 Task: Add an event with the title Third Webinar: Introduction to Influencer Collaboration for Brand Growth, date '2023/10/05', time 7:30 AM to 9:30 AMand add a description: A Product Demo is a live demonstration of a product's features, functionality, and benefits to potential customers, clients, or stakeholders. It is a powerful tool for showcasing the value proposition of a product and allowing individuals to experience its capabilities firsthand._x000D_
_x000D_
, put the event into Blue category, logged in from the account softage.7@softage.netand send the event invitation to softage.9@softage.net and softage.10@softage.net. Set a reminder for the event 12 hour before
Action: Mouse moved to (85, 104)
Screenshot: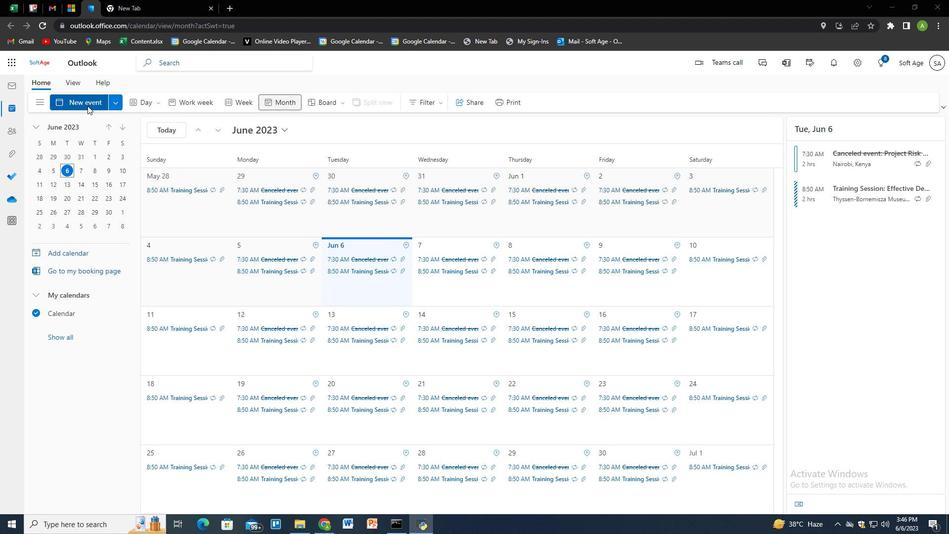 
Action: Mouse pressed left at (85, 104)
Screenshot: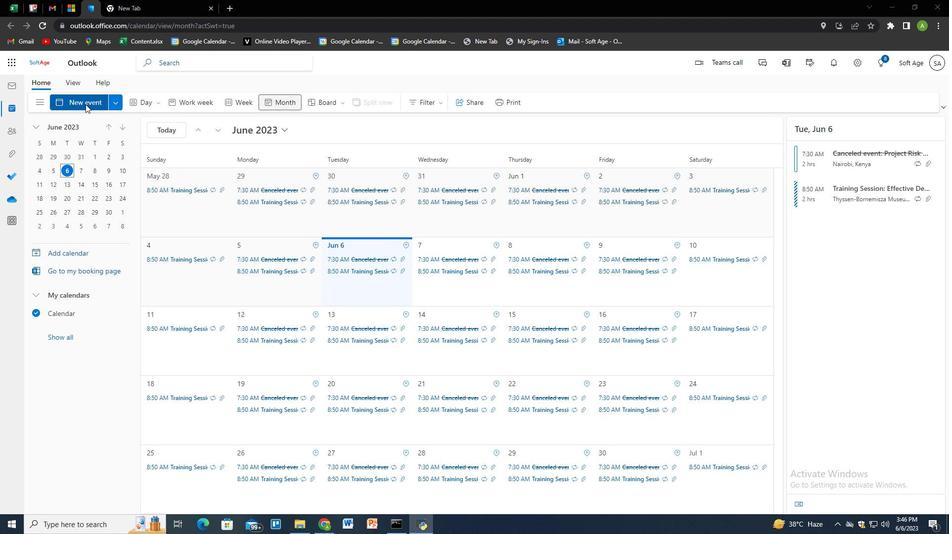 
Action: Mouse moved to (304, 177)
Screenshot: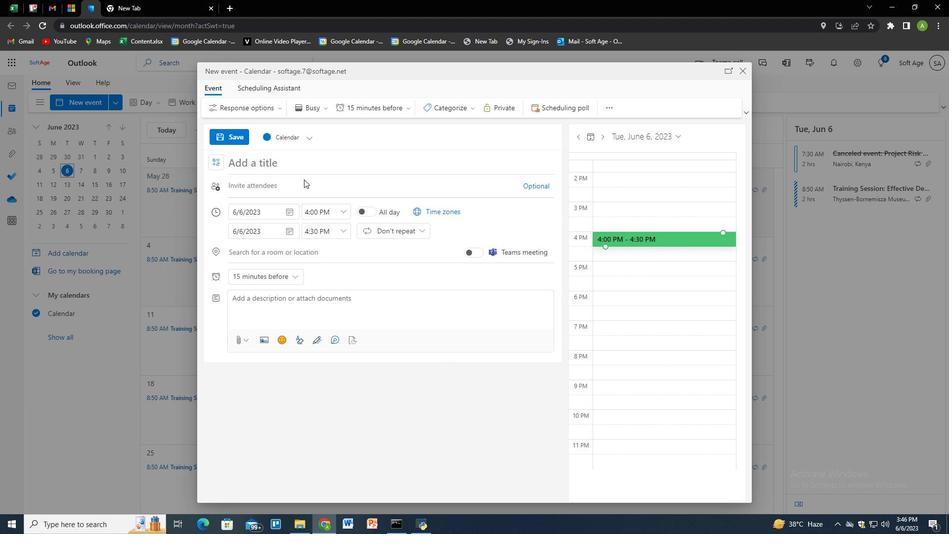 
Action: Key pressed <Key.shift>Third<Key.space><Key.shift><Key.shift><Key.shift><Key.shift>Webinar<Key.shift>:<Key.space><Key.shift>Introduction<Key.space>to<Key.space><Key.shift>Influencer<Key.space><Key.shift>Collaboration<Key.space>for<Key.space><Key.shift><Key.shift><Key.shift><Key.shift><Key.shift><Key.shift><Key.shift><Key.shift><Key.shift>Brand<Key.space><Key.shift>Growth
Screenshot: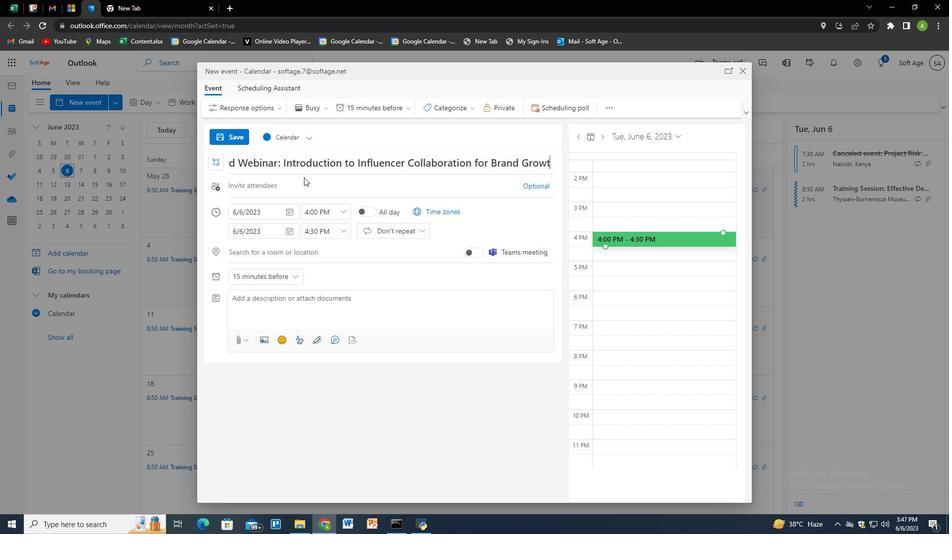 
Action: Mouse moved to (288, 209)
Screenshot: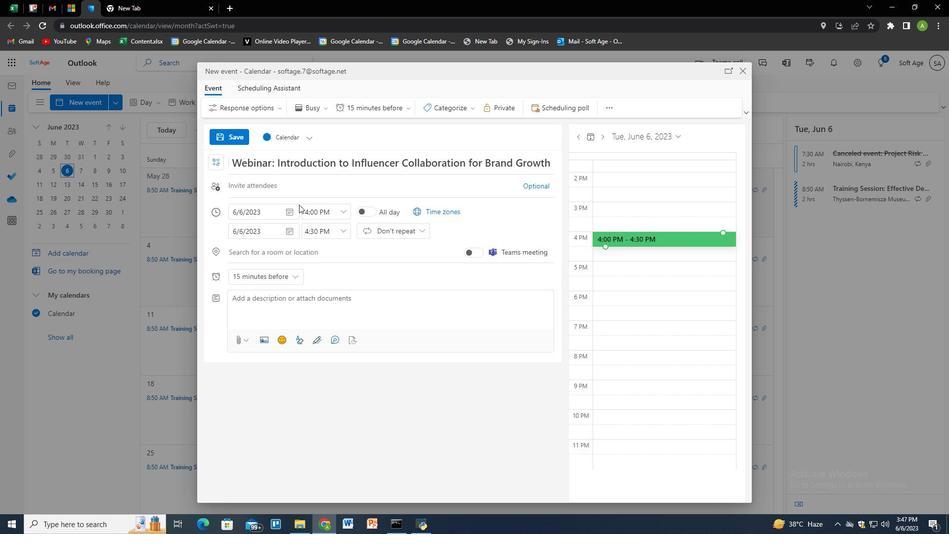 
Action: Mouse pressed left at (288, 209)
Screenshot: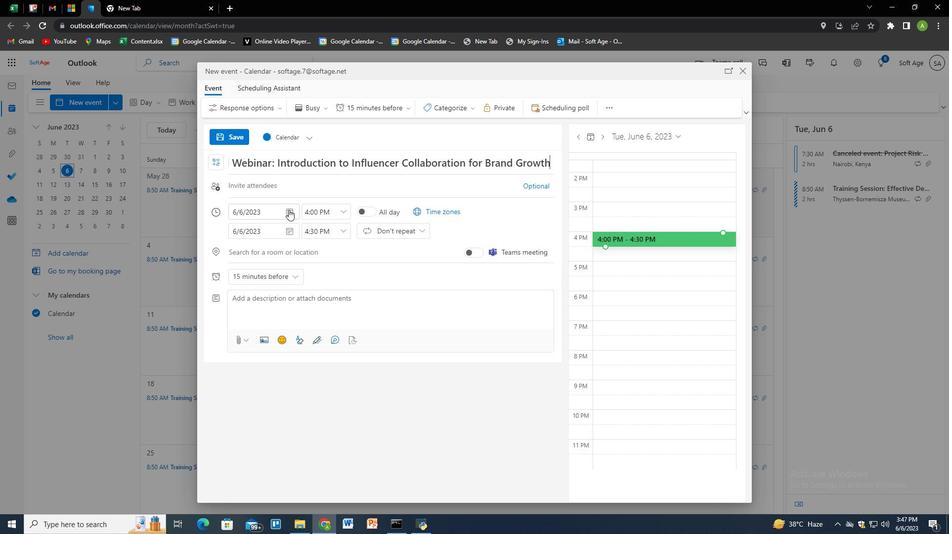 
Action: Mouse moved to (268, 227)
Screenshot: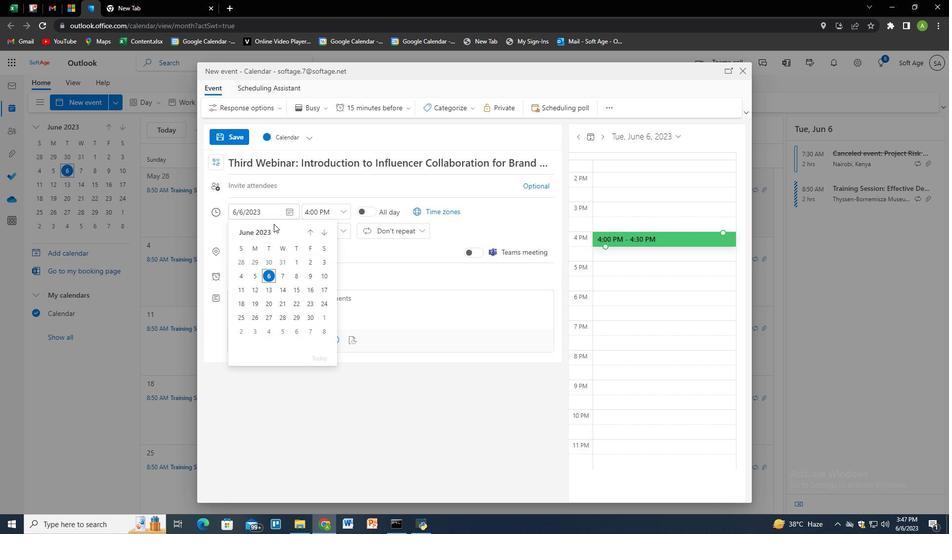
Action: Mouse pressed left at (268, 227)
Screenshot: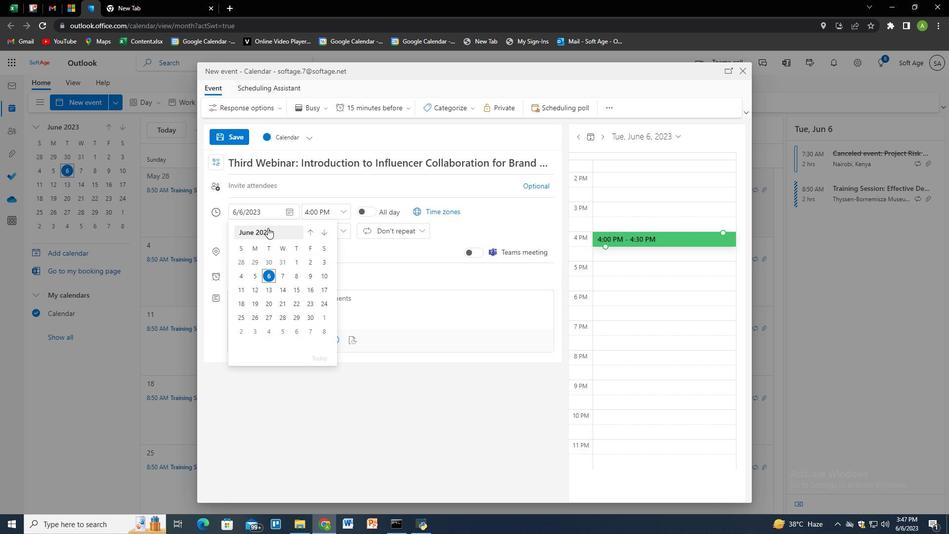 
Action: Mouse moved to (268, 229)
Screenshot: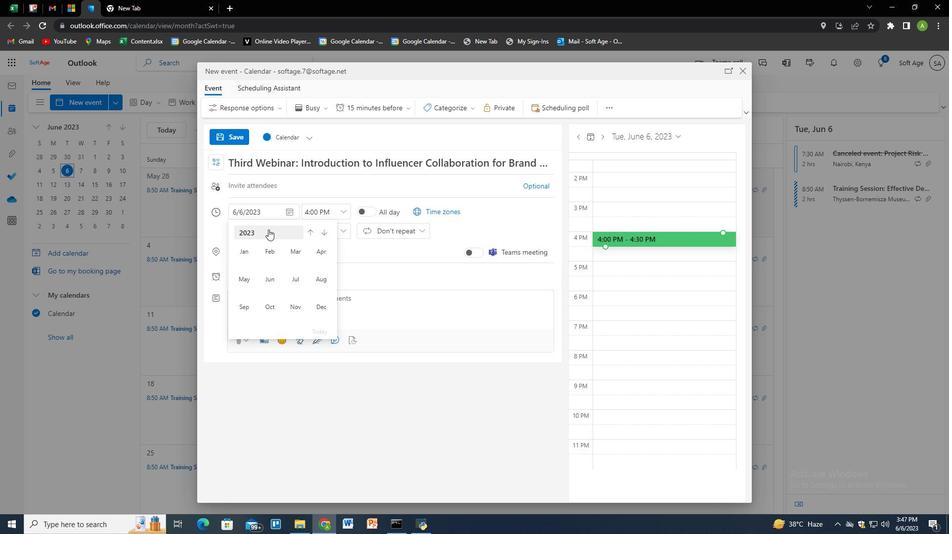 
Action: Mouse pressed left at (268, 229)
Screenshot: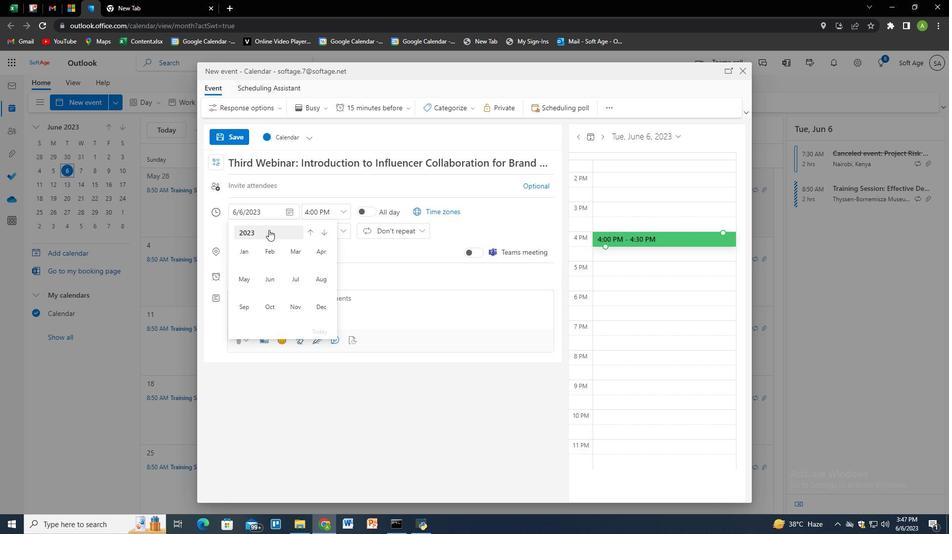 
Action: Mouse moved to (316, 253)
Screenshot: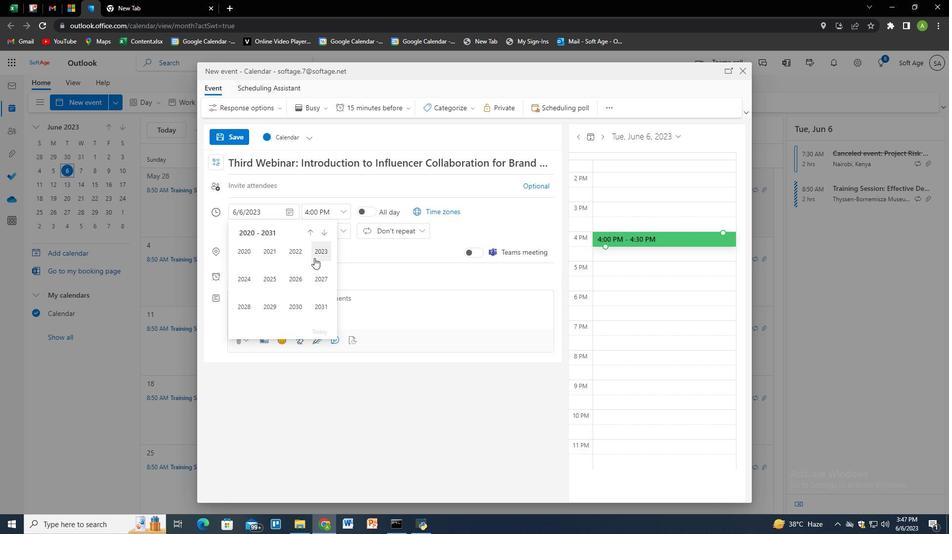 
Action: Mouse pressed left at (316, 253)
Screenshot: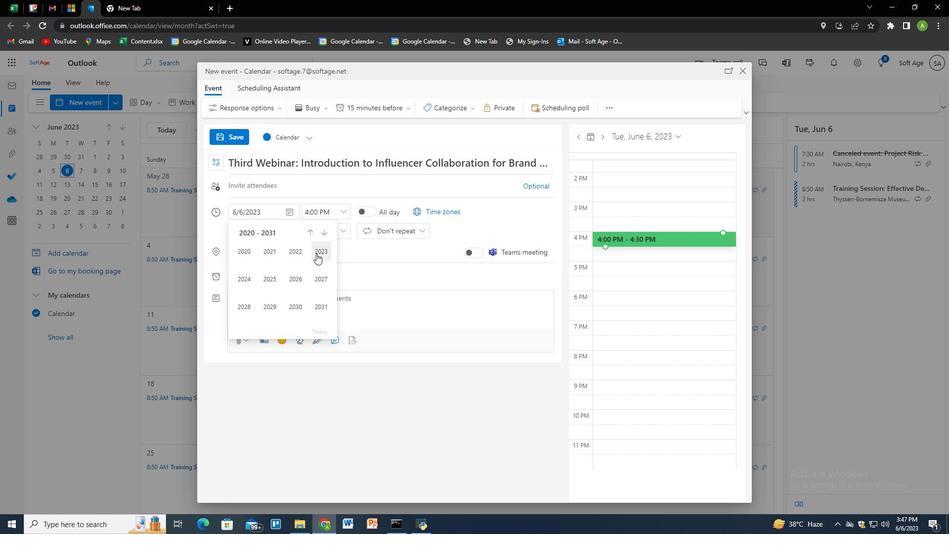 
Action: Mouse moved to (268, 302)
Screenshot: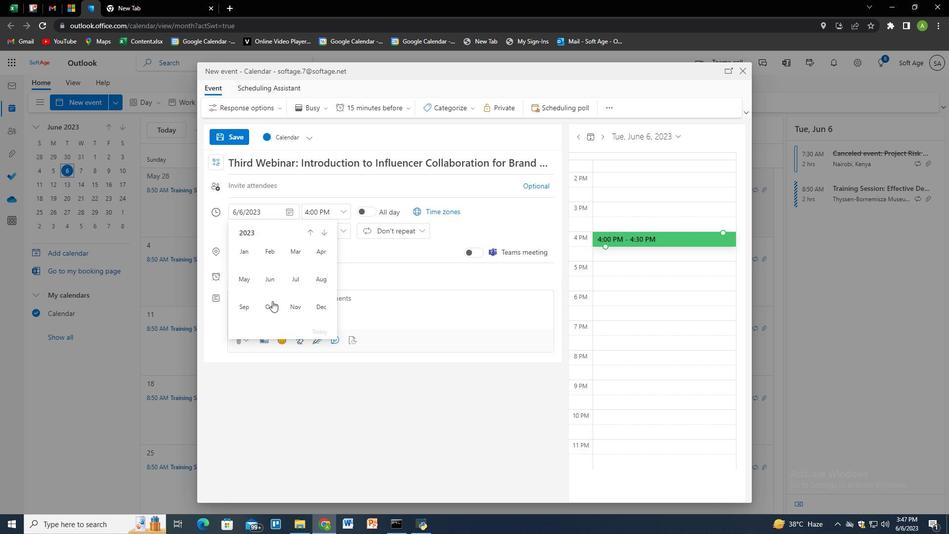 
Action: Mouse pressed left at (268, 302)
Screenshot: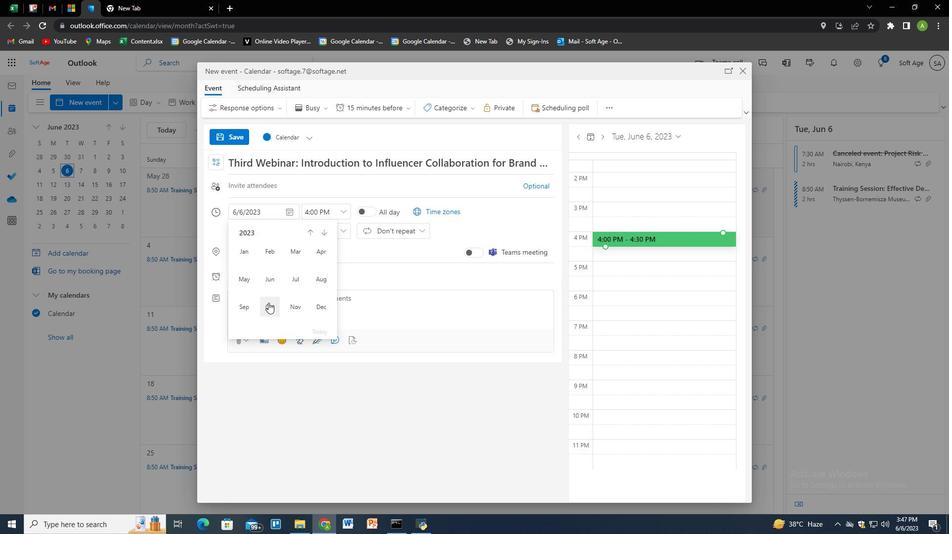 
Action: Mouse moved to (298, 263)
Screenshot: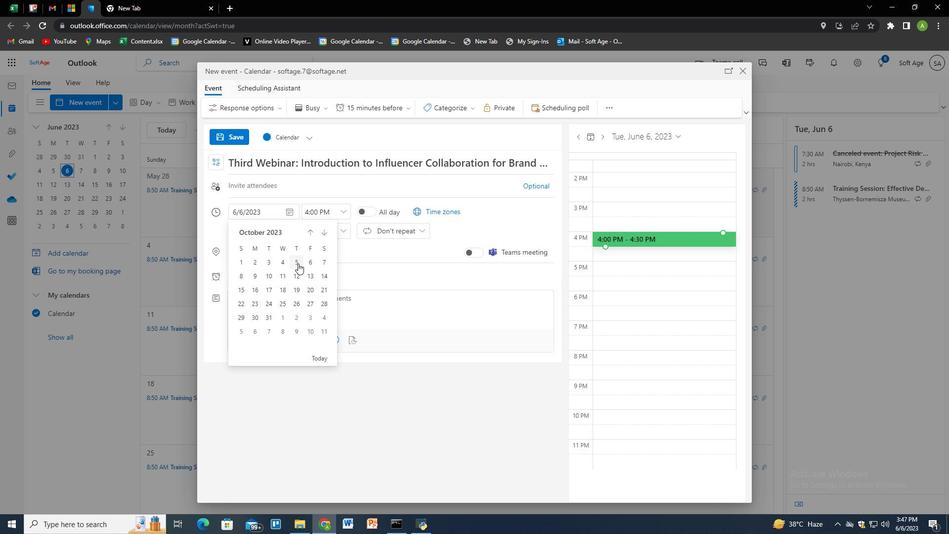 
Action: Mouse pressed left at (298, 263)
Screenshot: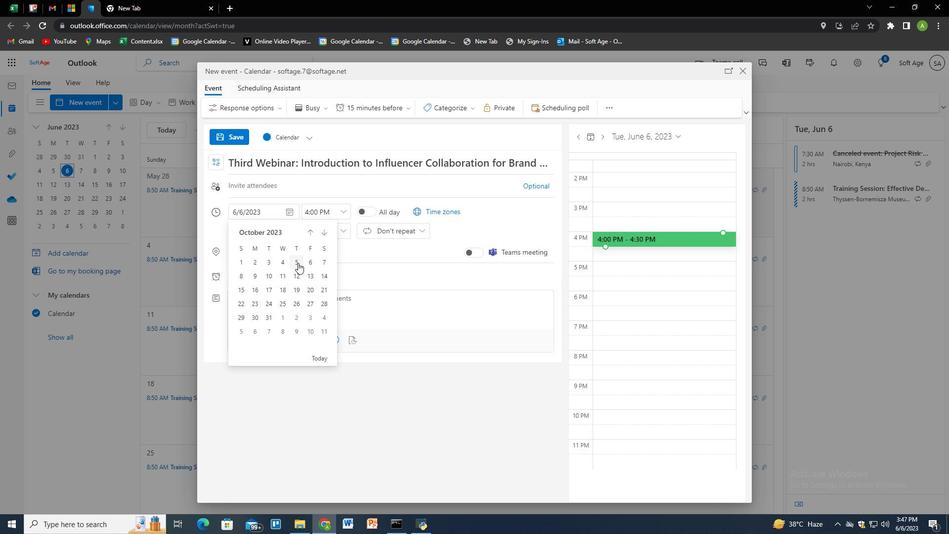 
Action: Mouse moved to (312, 212)
Screenshot: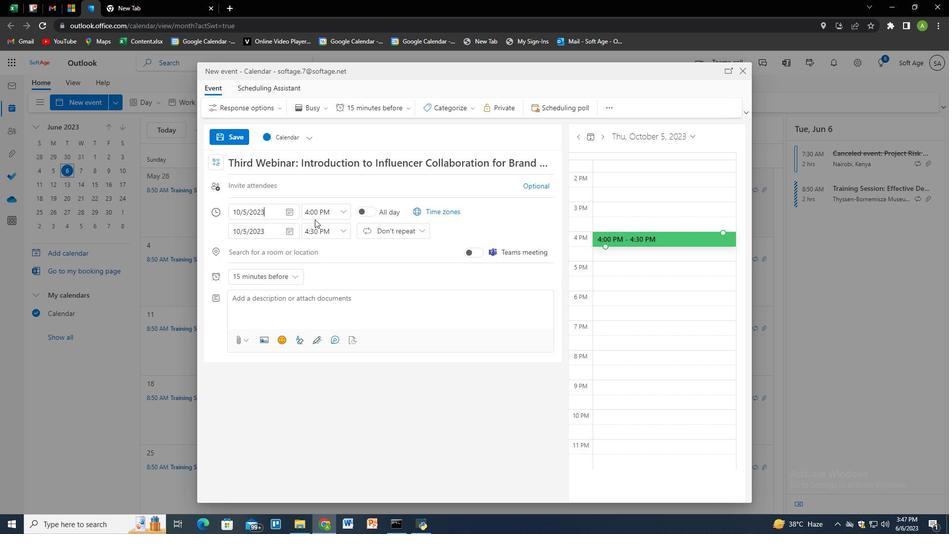 
Action: Mouse pressed left at (312, 212)
Screenshot: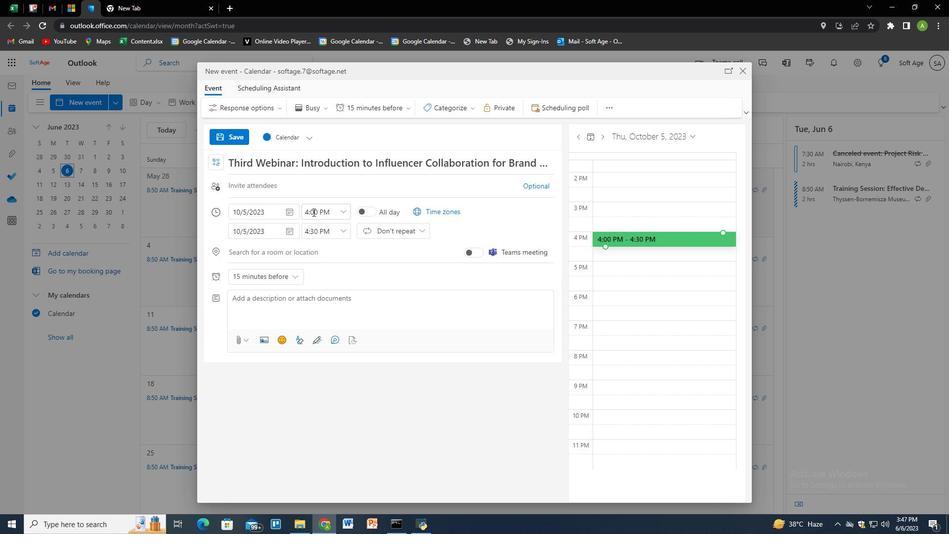 
Action: Key pressed 7<Key.shift_r>:30<Key.space><Key.shift>AMM<Key.tab><Key.tab>9<Key.shift_r>:30<Key.space><Key.shift><Key.shift><Key.shift><Key.shift><Key.shift><Key.shift>AMM
Screenshot: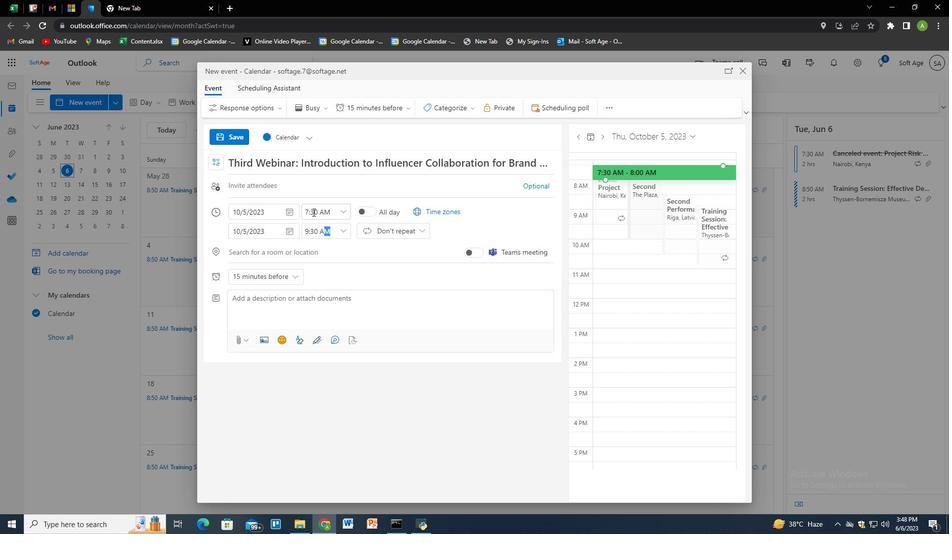 
Action: Mouse moved to (321, 248)
Screenshot: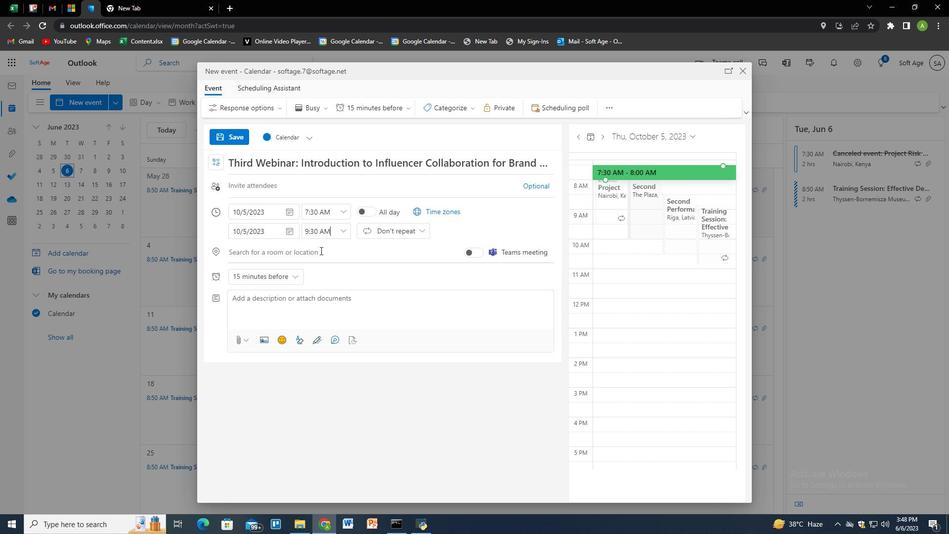 
Action: Key pressed <Key.tab><Key.tab><Key.tab><Key.tab><Key.tab><Key.tab><Key.tab><Key.shift>A<Key.space><Key.shift>Product<Key.space><Key.shift>Demo<Key.space>is<Key.space>a<Key.space>live<Key.space>demonstration<Key.space>of<Key.space>a<Key.space>potential<Key.space>customers,<Key.space>
Screenshot: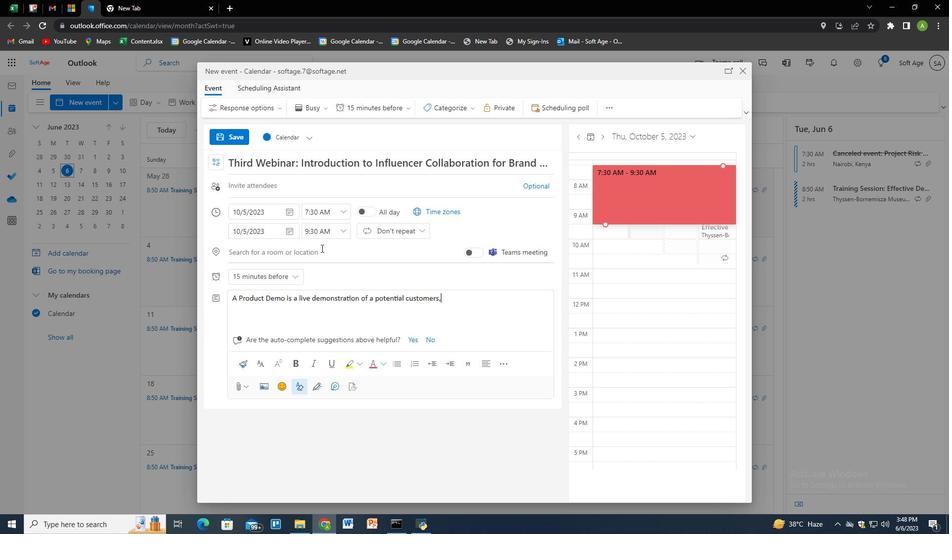 
Action: Mouse moved to (547, 200)
Screenshot: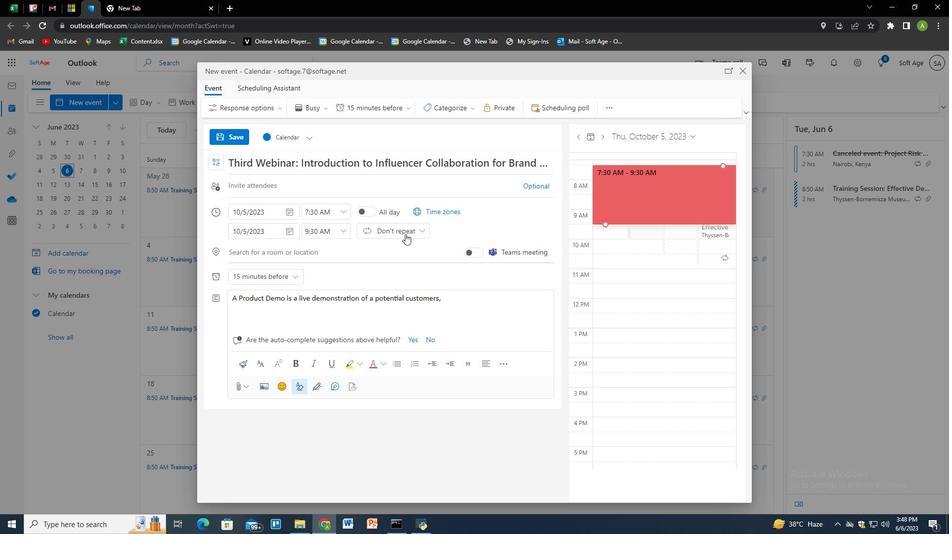 
Action: Key pressed clients,<Key.space>or<Key.space>stakeholders.<Key.space><Key.shift>It<Key.space>is<Key.space>a<Key.space>powerful<Key.space>tool<Key.space>for<Key.space>showcasing<Key.space>the<Key.space>value<Key.space>proposition<Key.space>of<Key.space>a<Key.space>product<Key.space>and<Key.space>allowing<Key.space>individuals<Key.space>to<Key.space>experin<Key.backspace>ence<Key.space>its<Key.space>capabilities<Key.space>firstand.
Screenshot: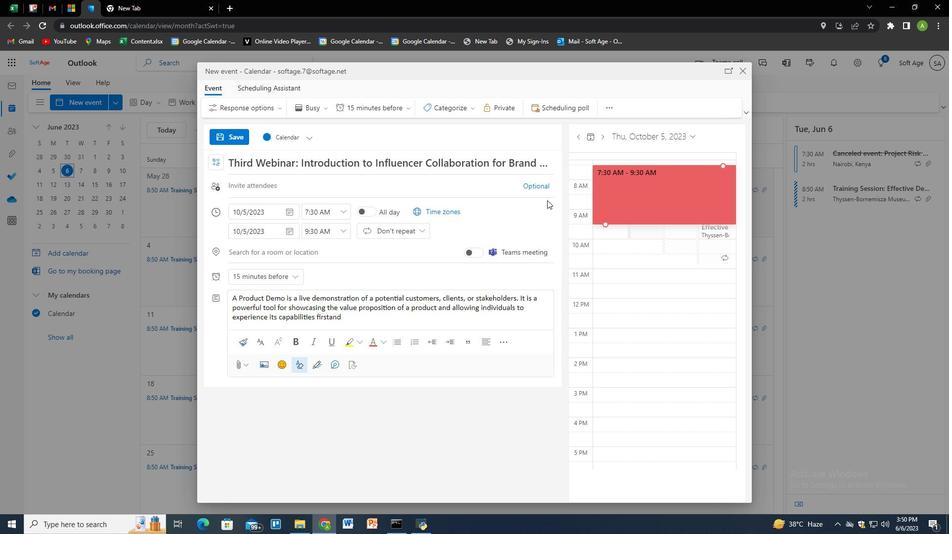 
Action: Mouse moved to (459, 107)
Screenshot: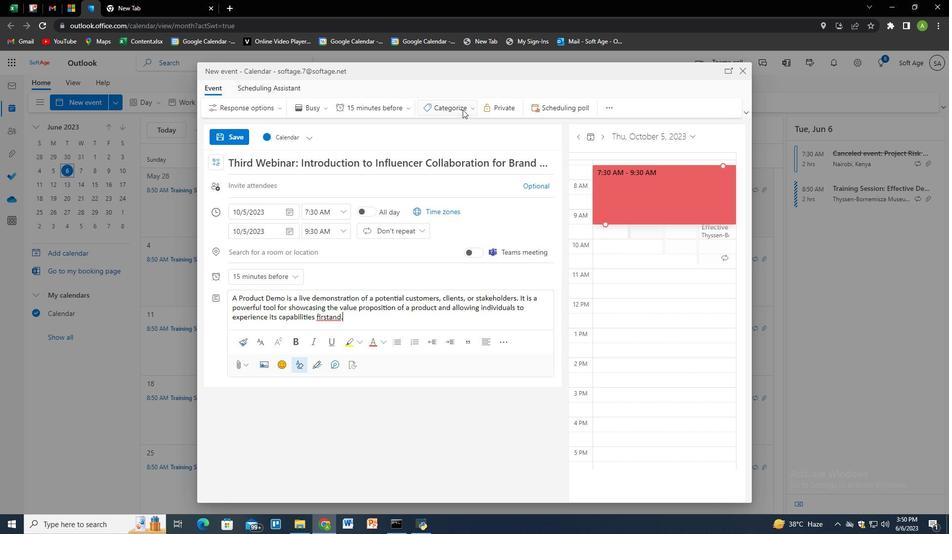 
Action: Mouse pressed left at (459, 107)
Screenshot: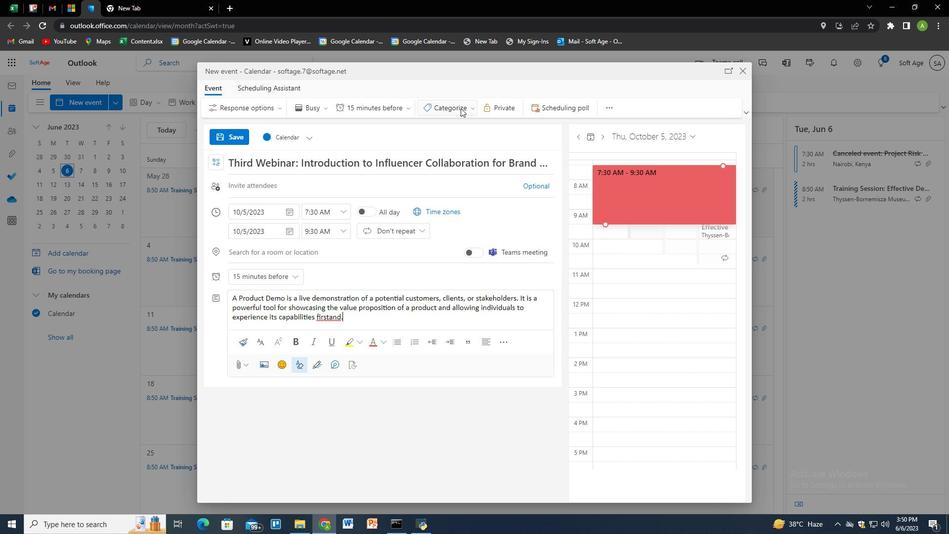 
Action: Mouse moved to (454, 126)
Screenshot: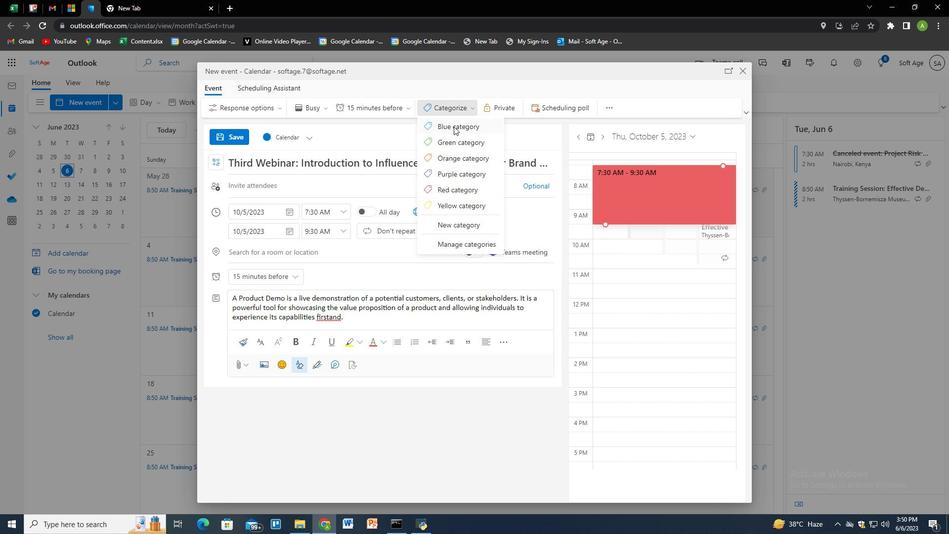 
Action: Mouse pressed left at (454, 126)
Screenshot: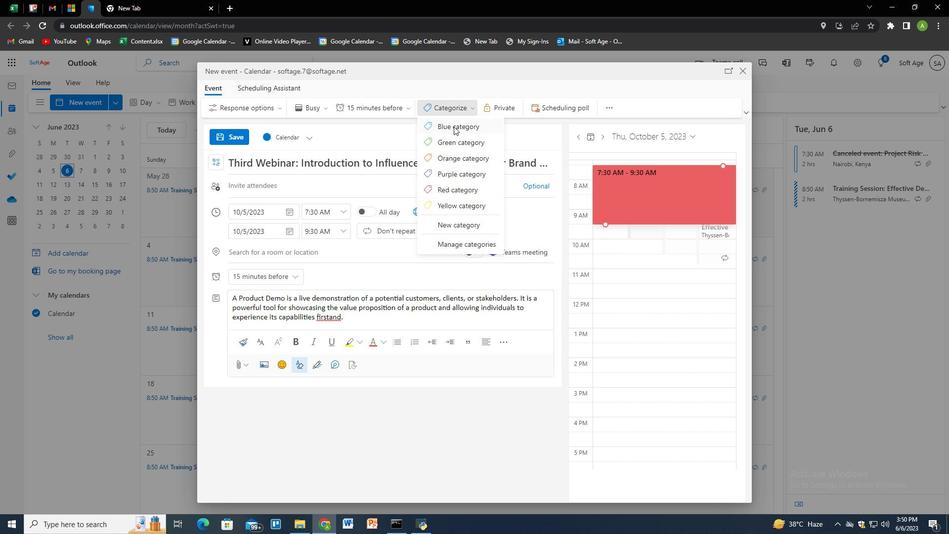 
Action: Mouse moved to (295, 187)
Screenshot: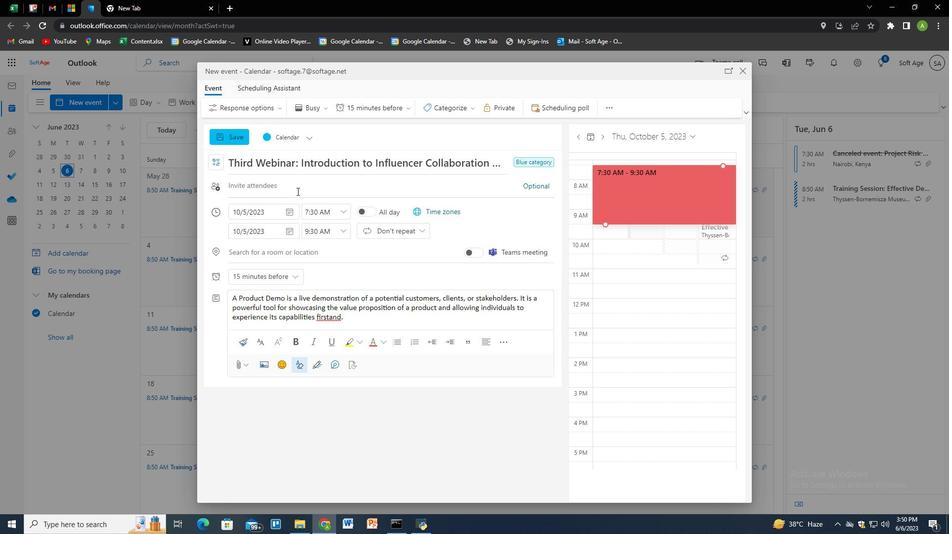 
Action: Mouse pressed left at (295, 187)
Screenshot: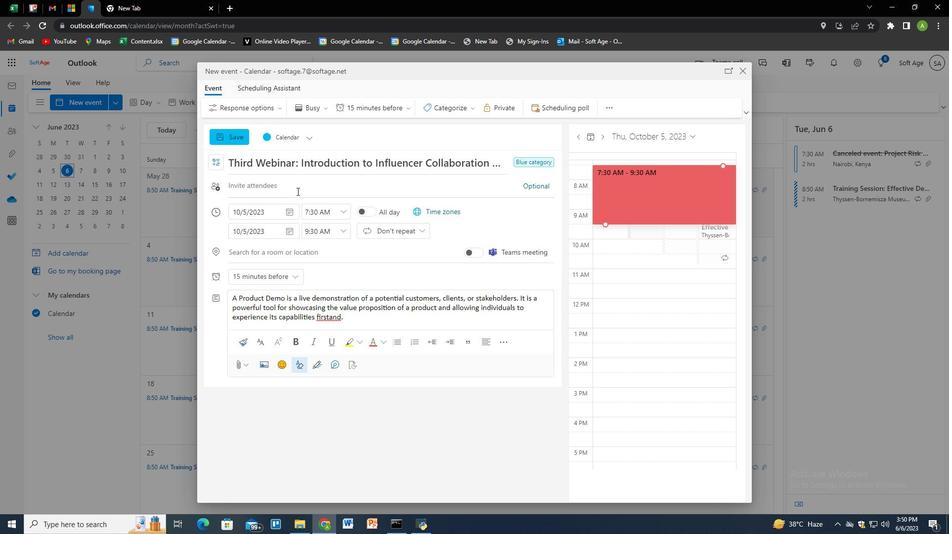 
Action: Mouse moved to (292, 183)
Screenshot: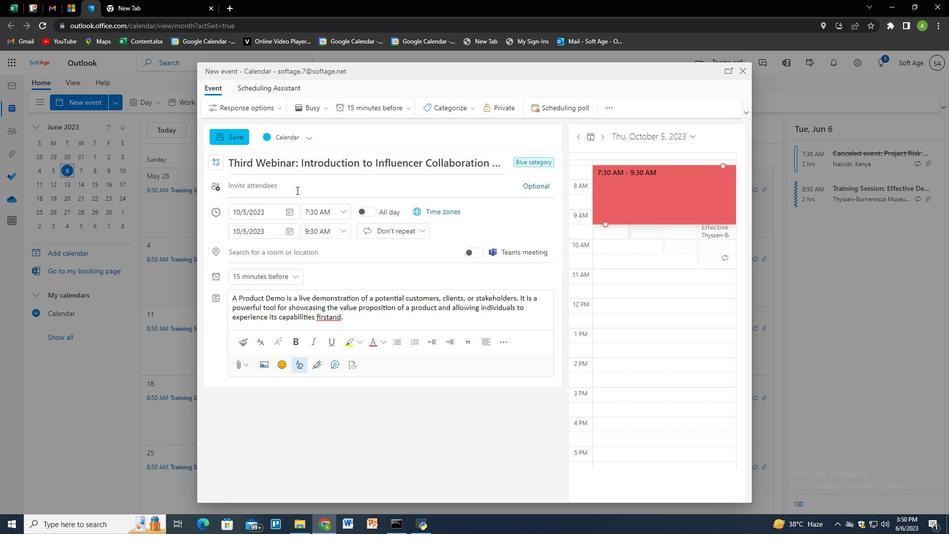 
Action: Key pressed softage.
Screenshot: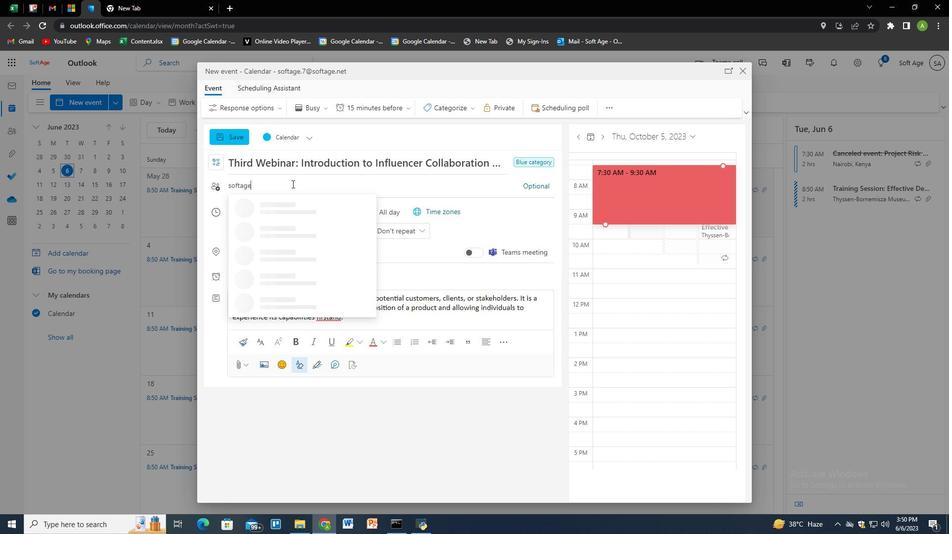 
Action: Mouse moved to (308, 186)
Screenshot: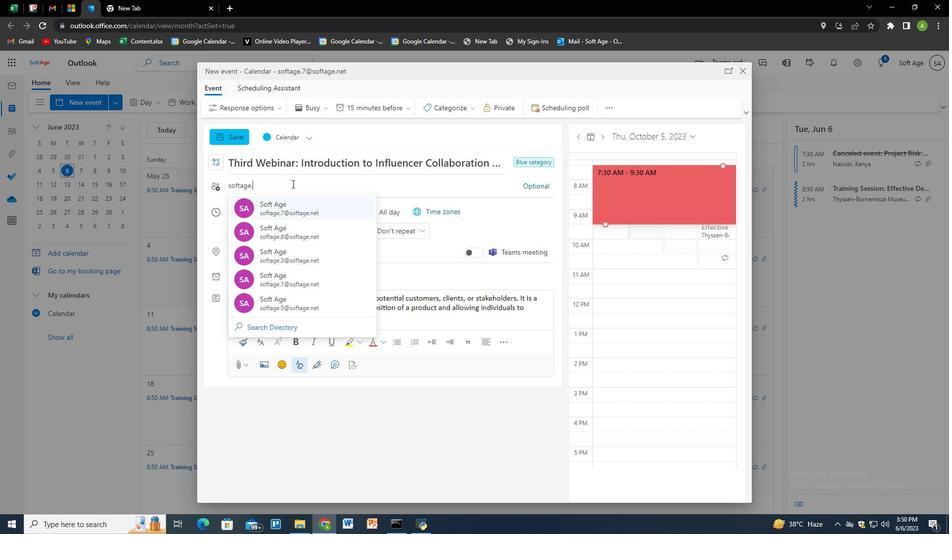 
Action: Key pressed 9<Key.shift><Key.shift><Key.shift><Key.shift><Key.shift><Key.shift><Key.shift><Key.shift>@softage.net<Key.enter>softage.10<Key.shift>@softage.net<Key.enter>
Screenshot: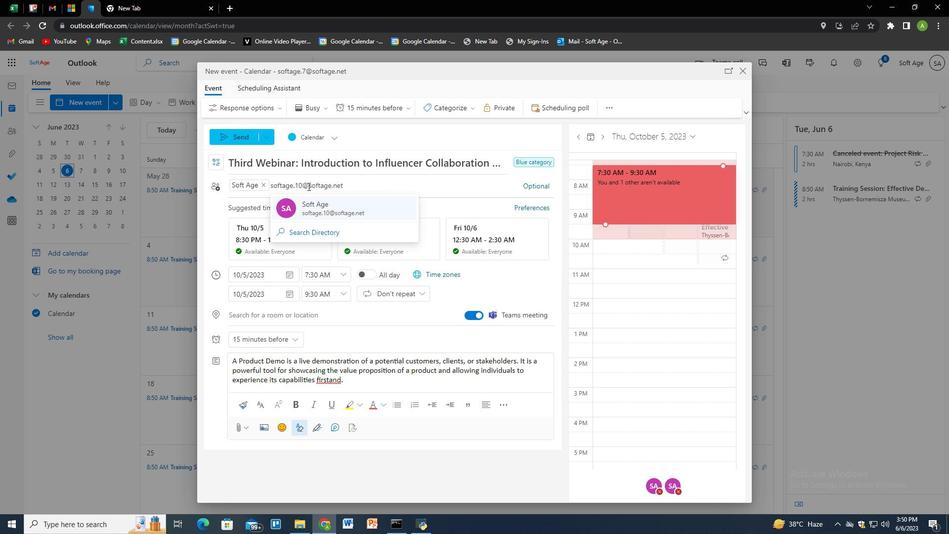 
Action: Mouse moved to (365, 109)
Screenshot: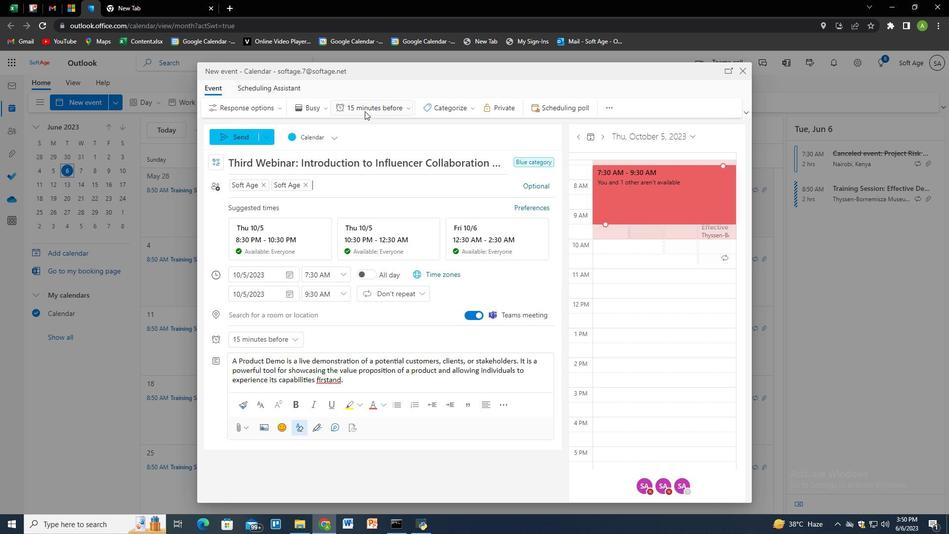 
Action: Mouse pressed left at (365, 109)
Screenshot: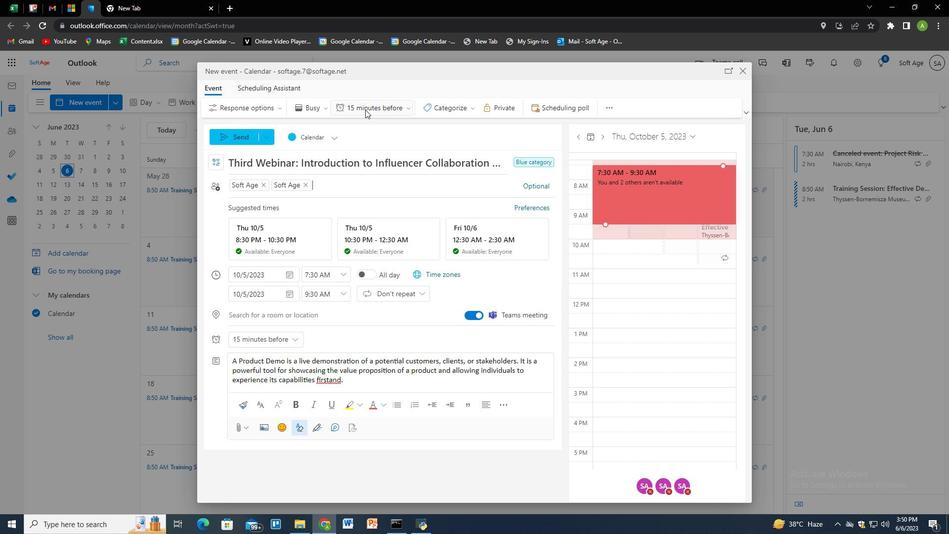 
Action: Mouse moved to (374, 250)
Screenshot: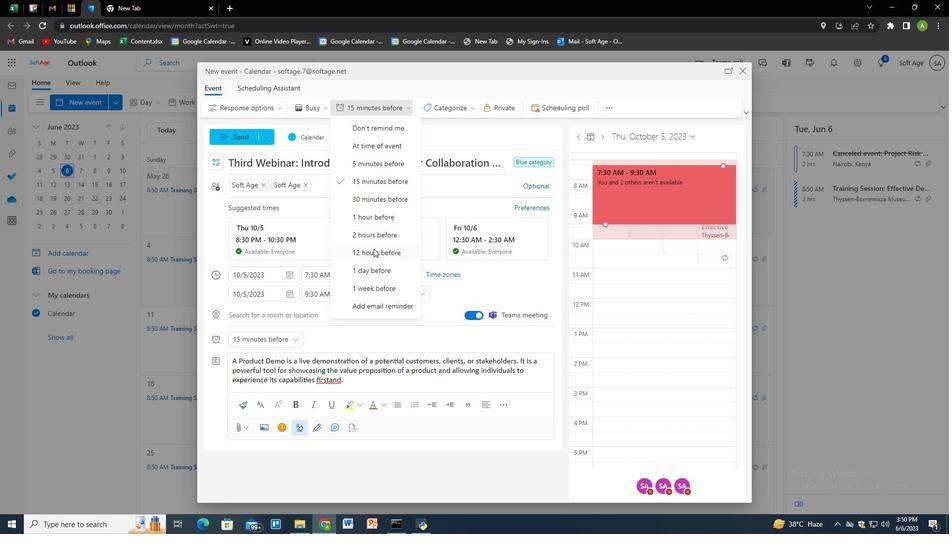 
Action: Mouse pressed left at (374, 250)
Screenshot: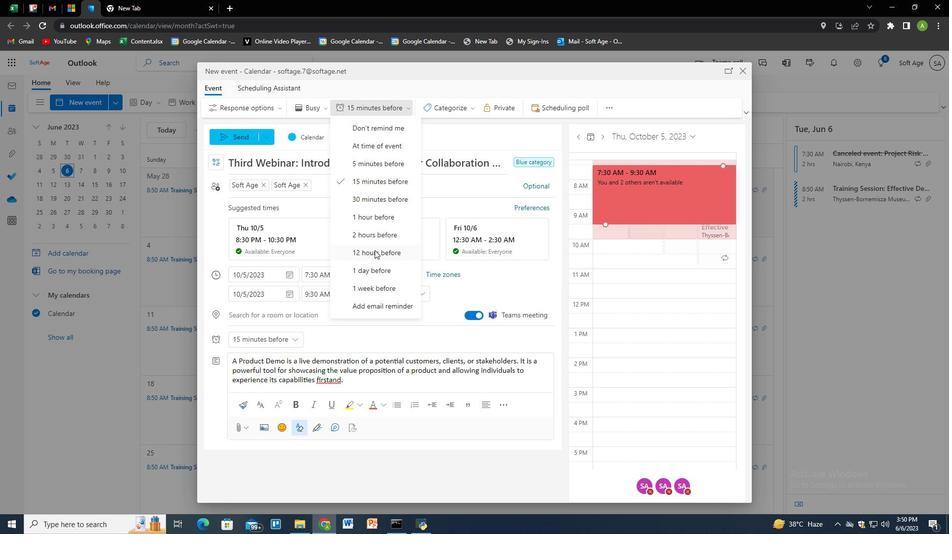 
Action: Mouse moved to (239, 142)
Screenshot: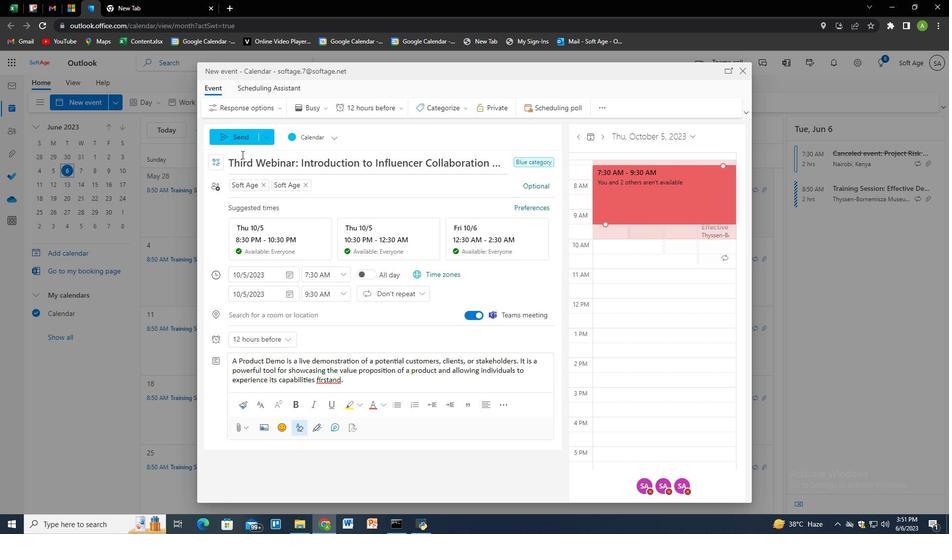 
Action: Mouse pressed left at (239, 142)
Screenshot: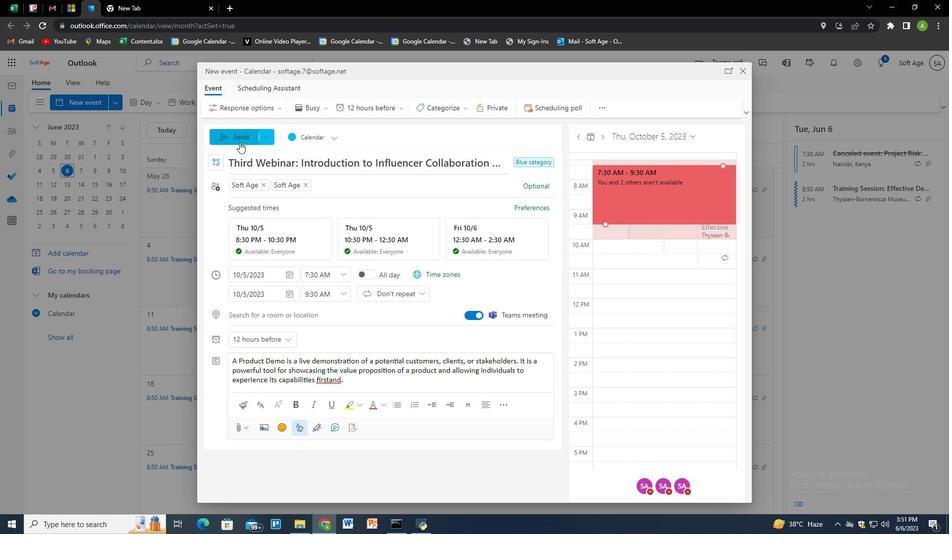 
Action: Mouse moved to (122, 309)
Screenshot: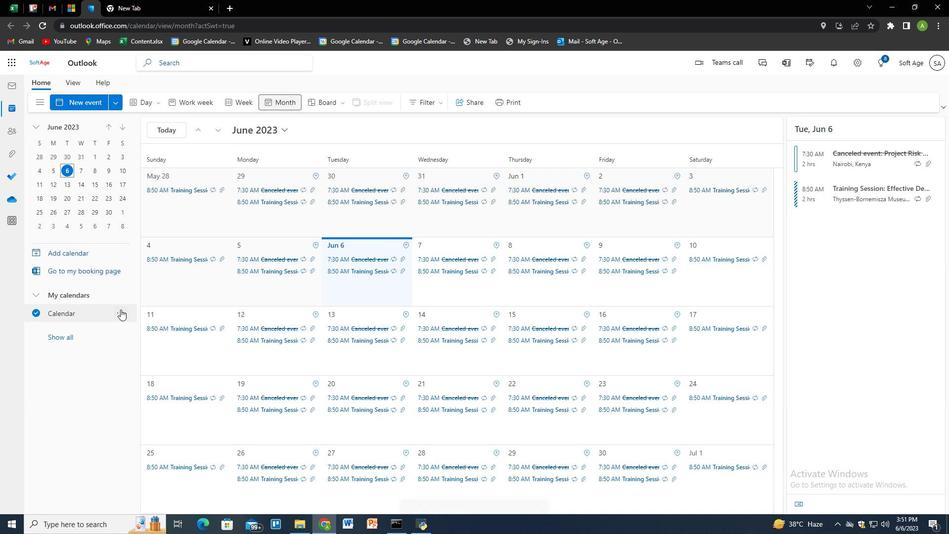 
